 Task: Create a task  Implement a chatbot for customer support , assign it to team member softage.10@softage.net in the project TricklePlan and update the status of the task to  On Track  , set the priority of the task to Low.
Action: Mouse moved to (59, 380)
Screenshot: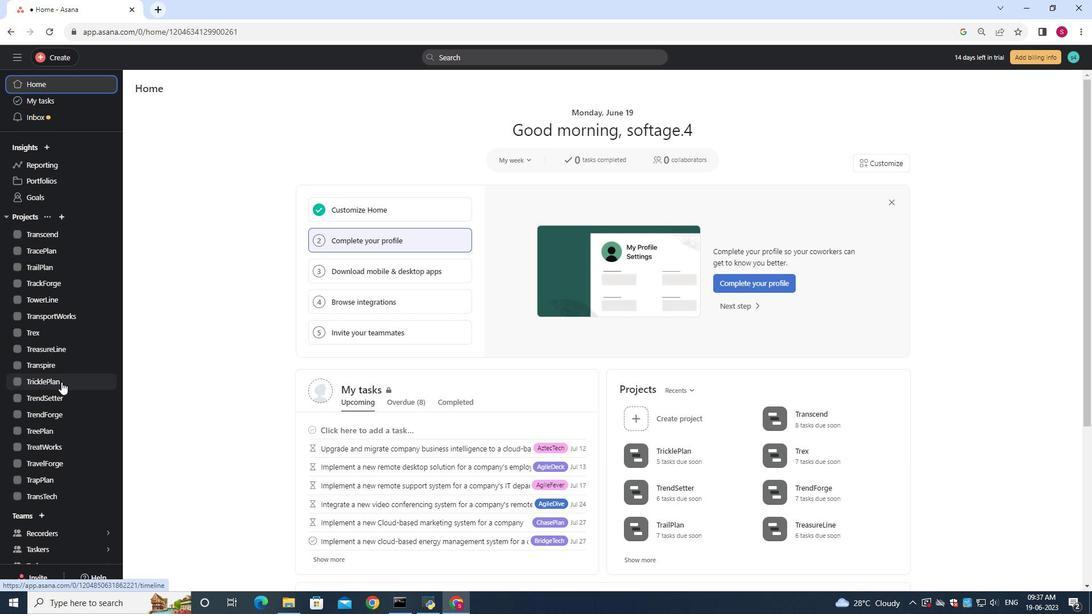 
Action: Mouse pressed left at (59, 380)
Screenshot: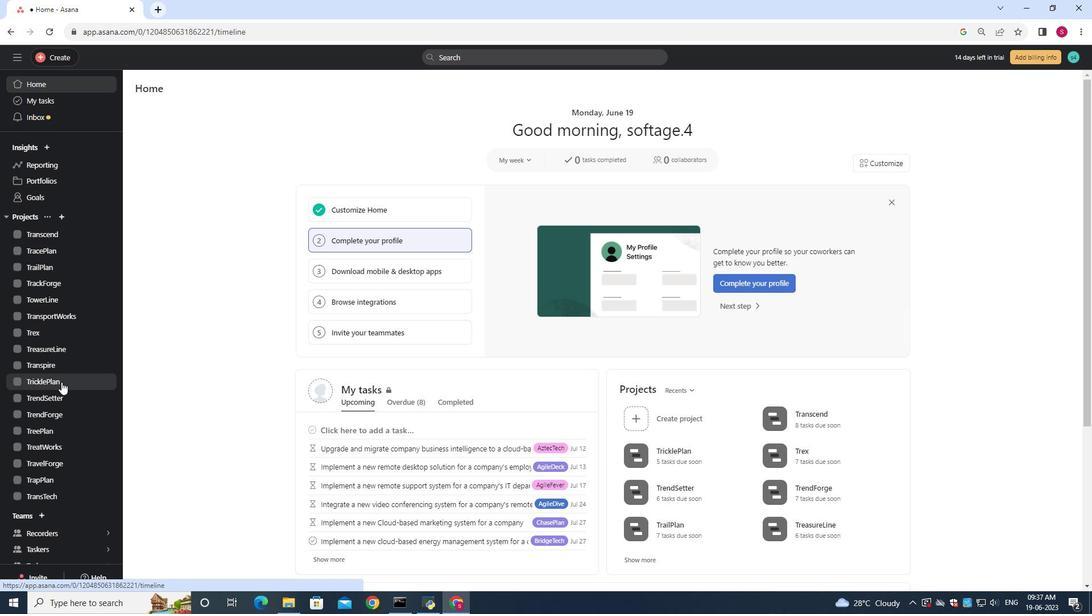 
Action: Mouse moved to (150, 132)
Screenshot: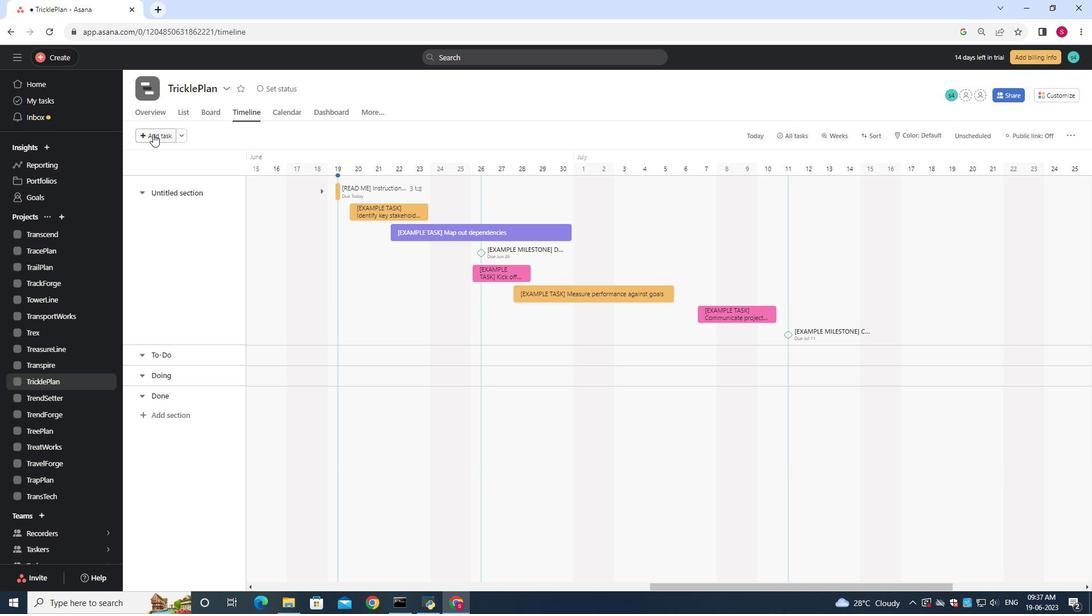 
Action: Mouse pressed left at (150, 132)
Screenshot: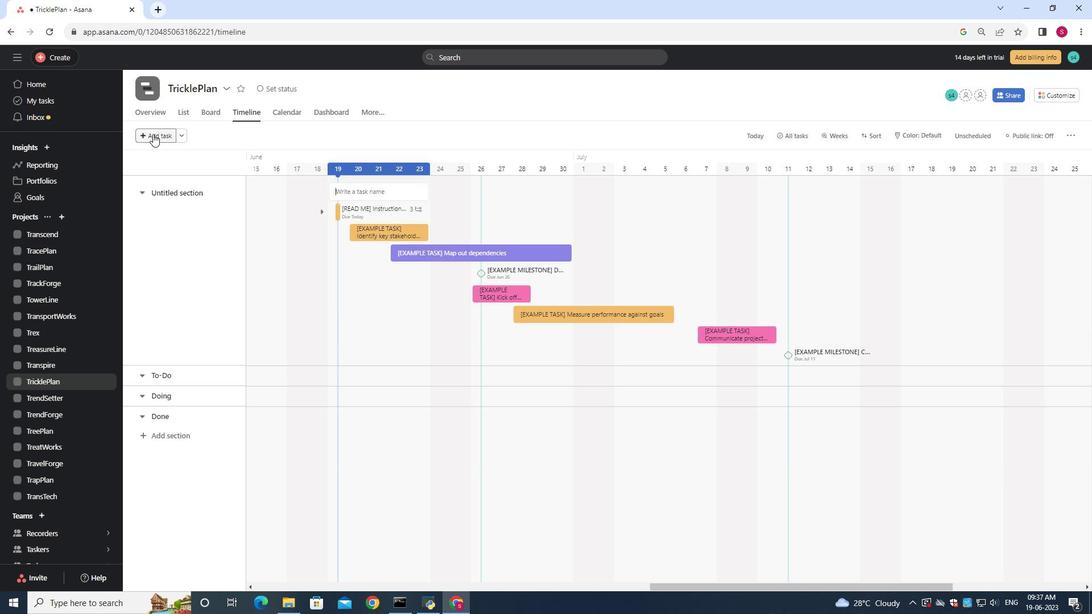 
Action: Mouse moved to (151, 132)
Screenshot: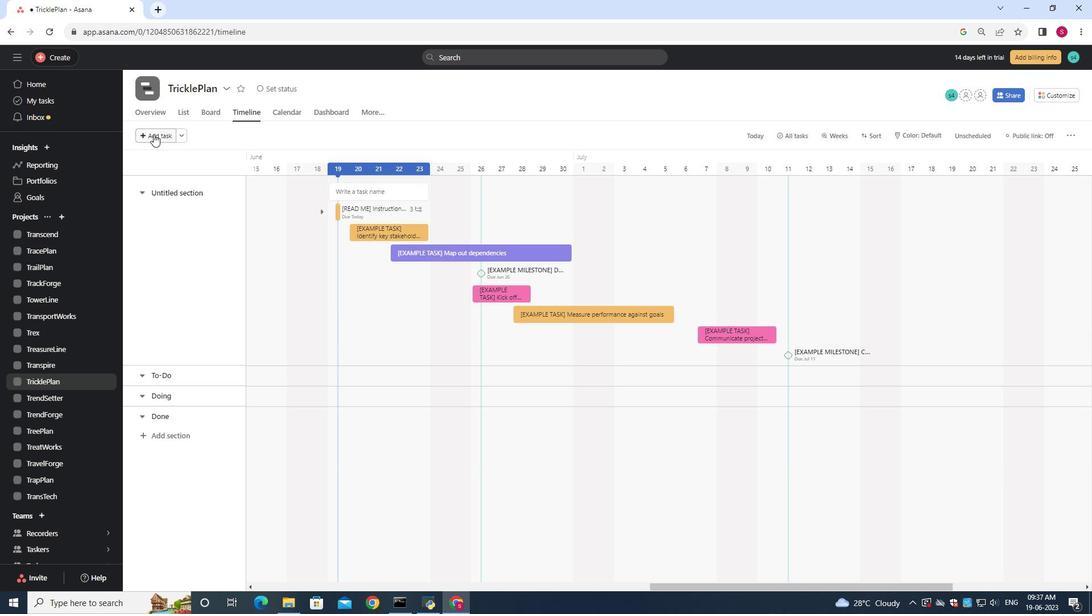 
Action: Key pressed <Key.shift>Implement<Key.space>a<Key.space>chatbot<Key.space>for<Key.space><Key.shift>C<Key.backspace>customer<Key.space>support
Screenshot: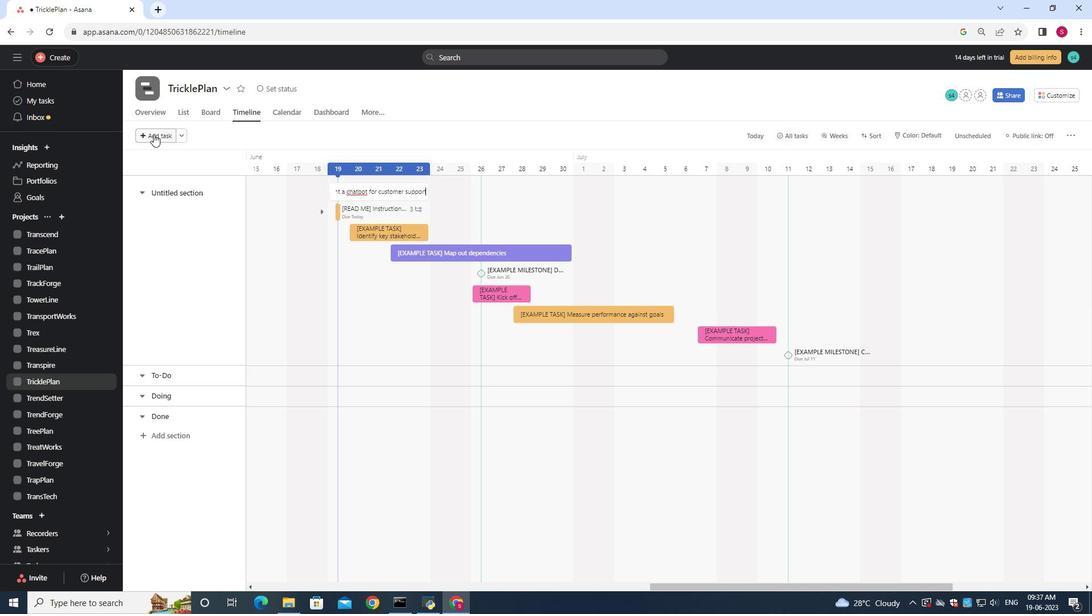 
Action: Mouse moved to (412, 187)
Screenshot: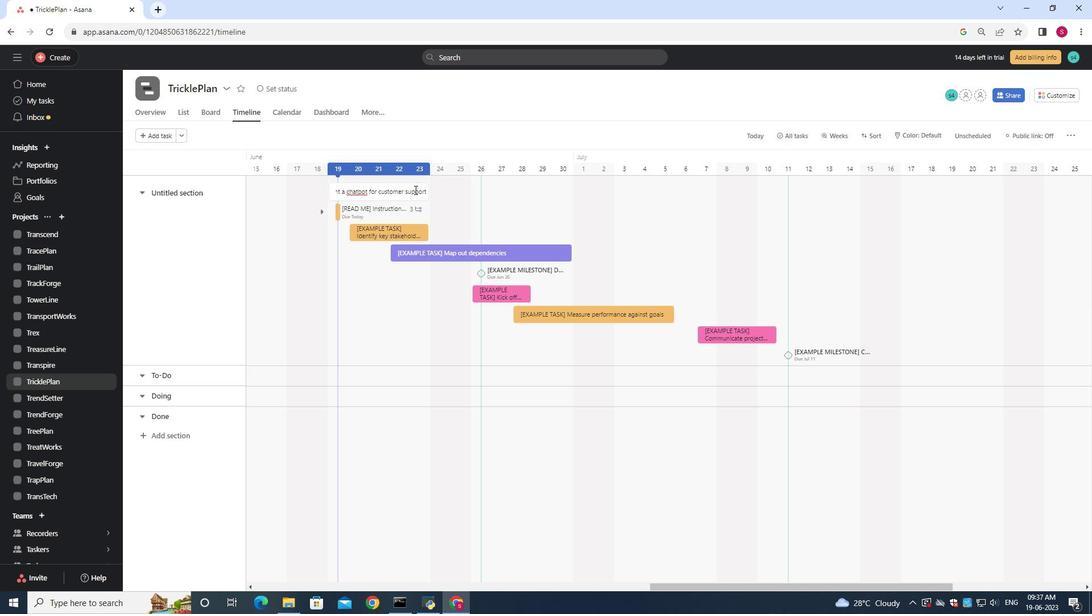 
Action: Mouse pressed left at (412, 187)
Screenshot: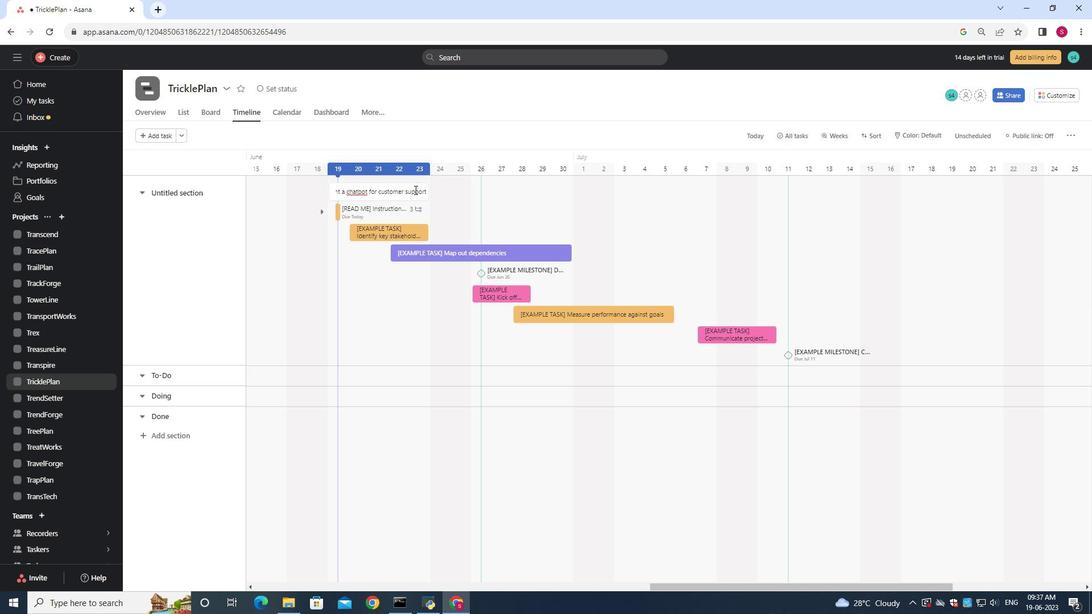 
Action: Mouse moved to (853, 191)
Screenshot: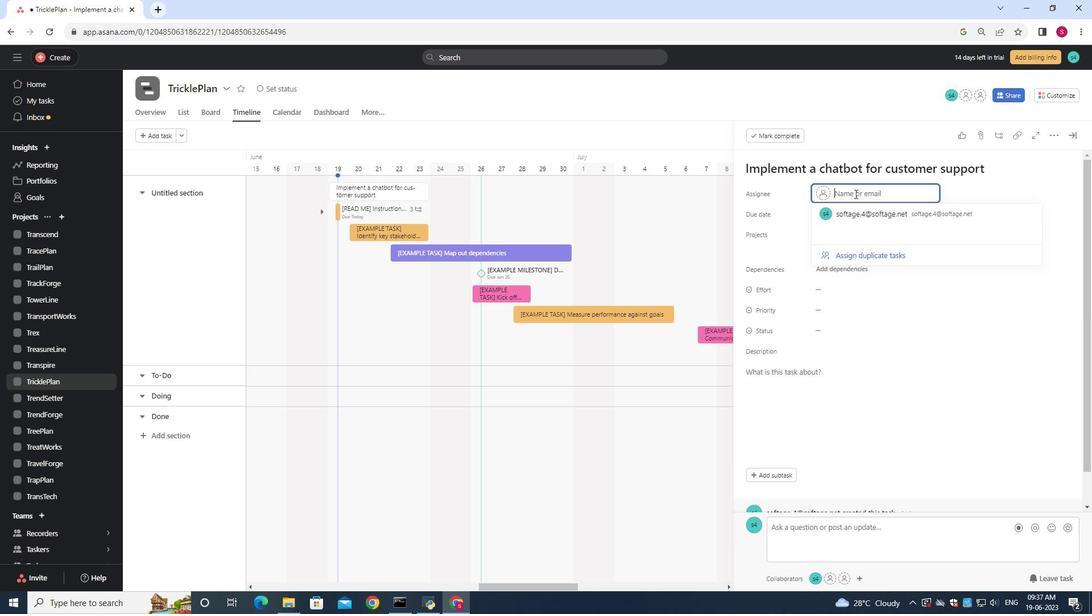 
Action: Mouse pressed left at (853, 191)
Screenshot: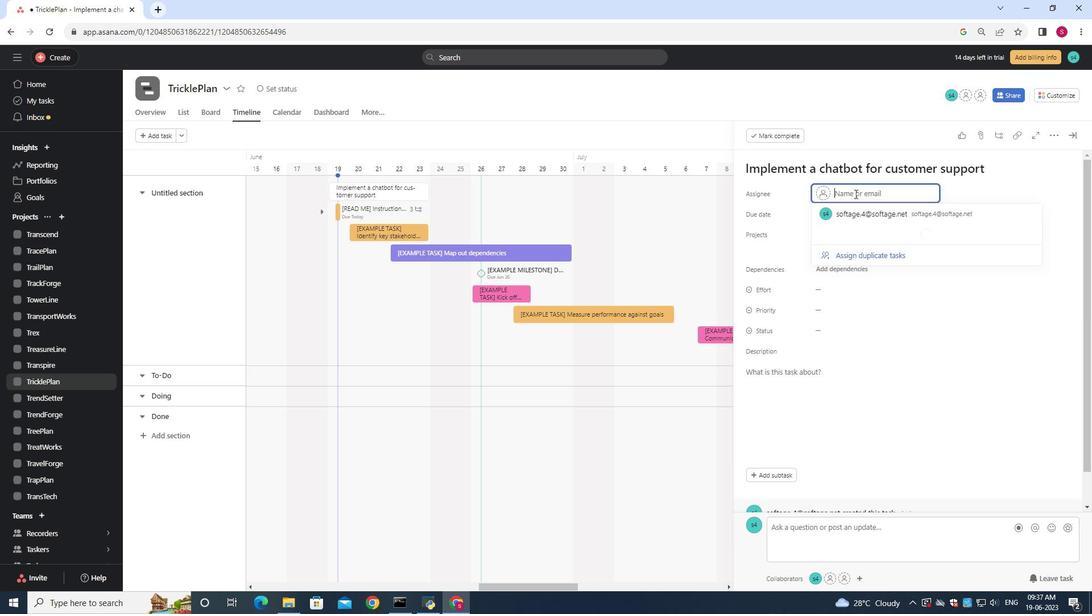
Action: Mouse moved to (850, 190)
Screenshot: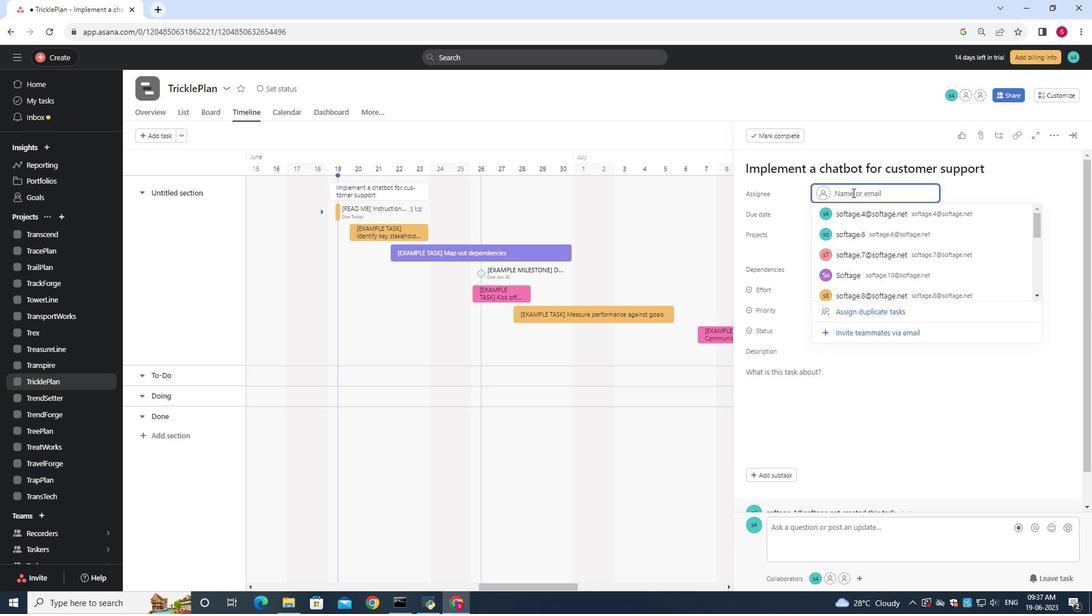 
Action: Key pressed softage.10<Key.shift>@softage.net
Screenshot: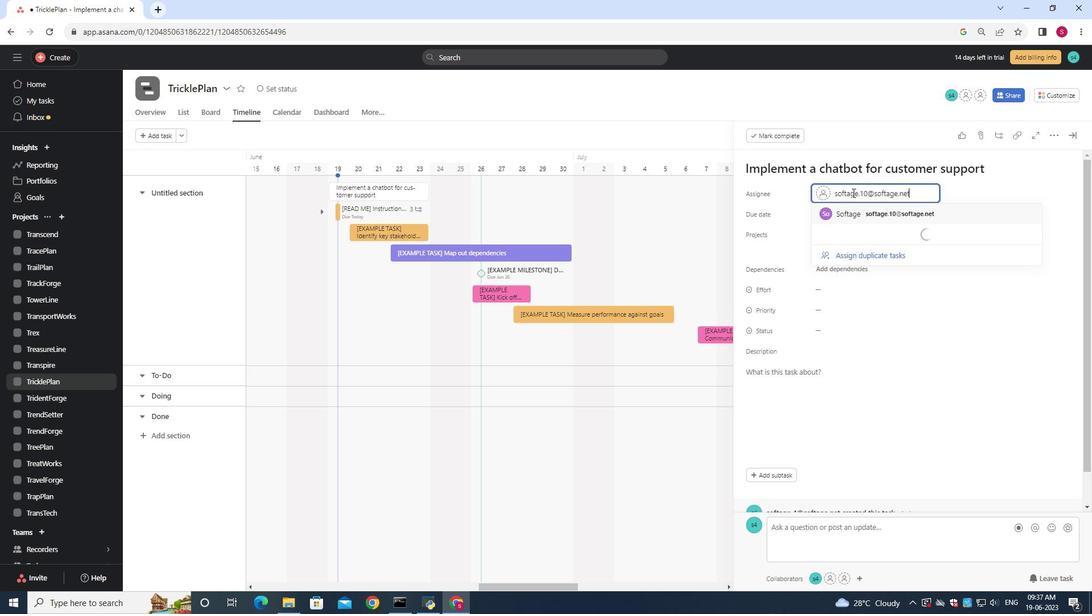 
Action: Mouse moved to (898, 211)
Screenshot: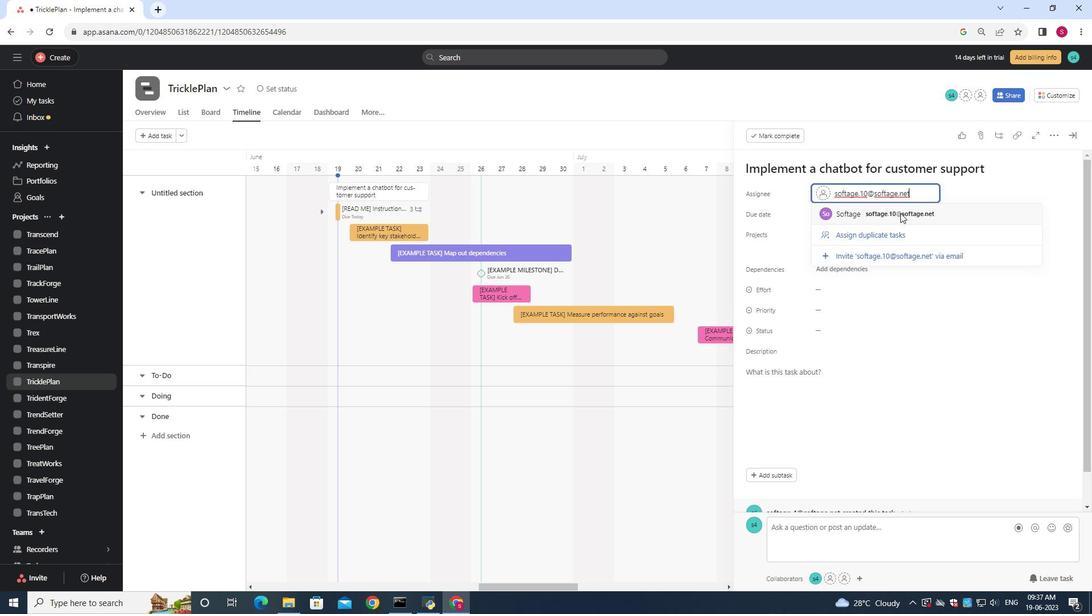 
Action: Mouse pressed left at (898, 211)
Screenshot: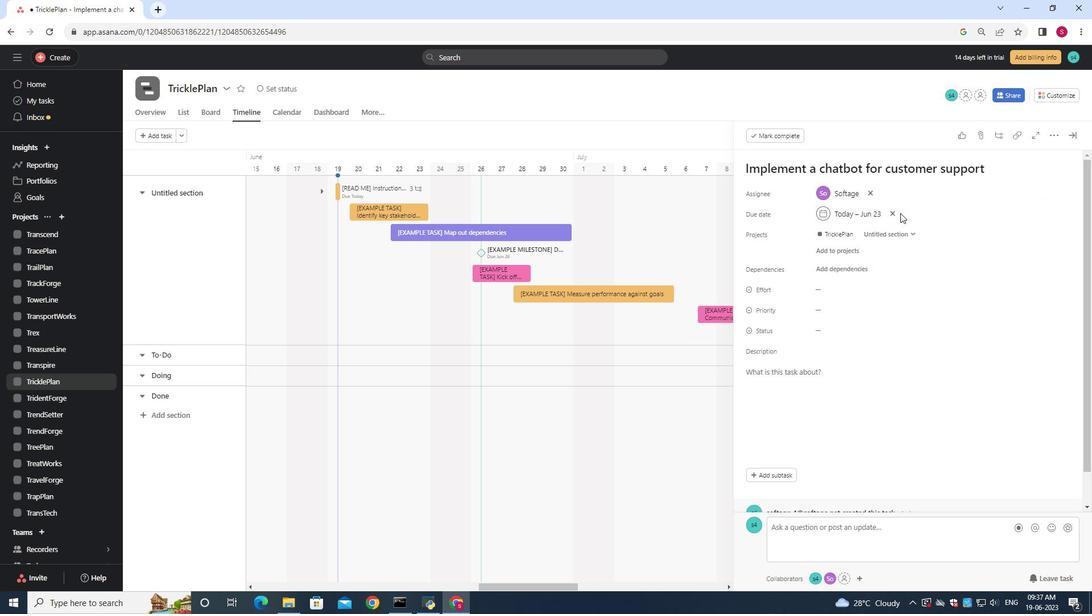 
Action: Mouse moved to (825, 327)
Screenshot: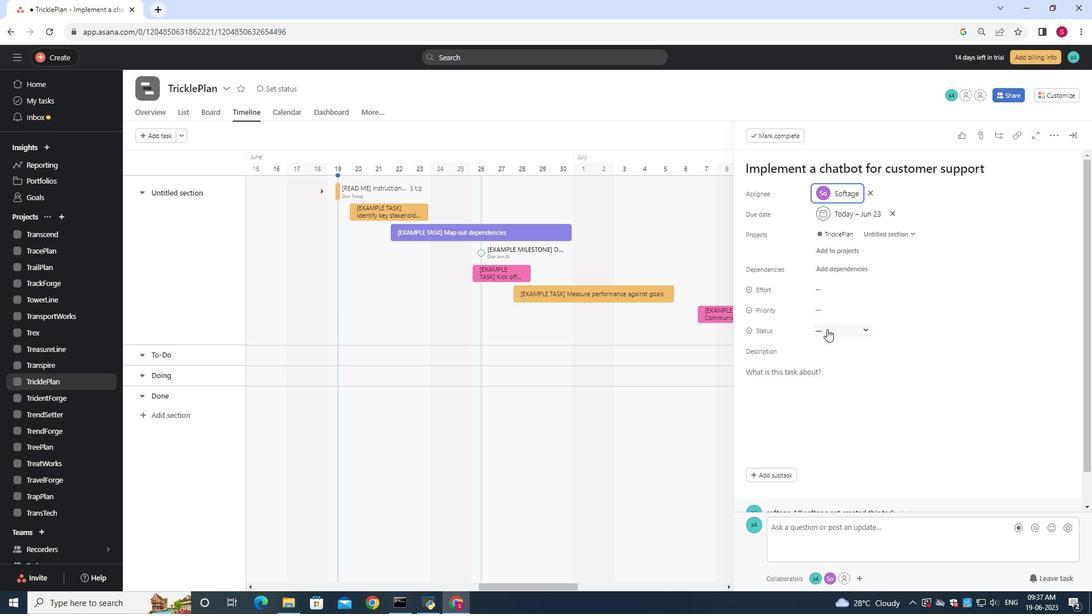 
Action: Mouse pressed left at (825, 327)
Screenshot: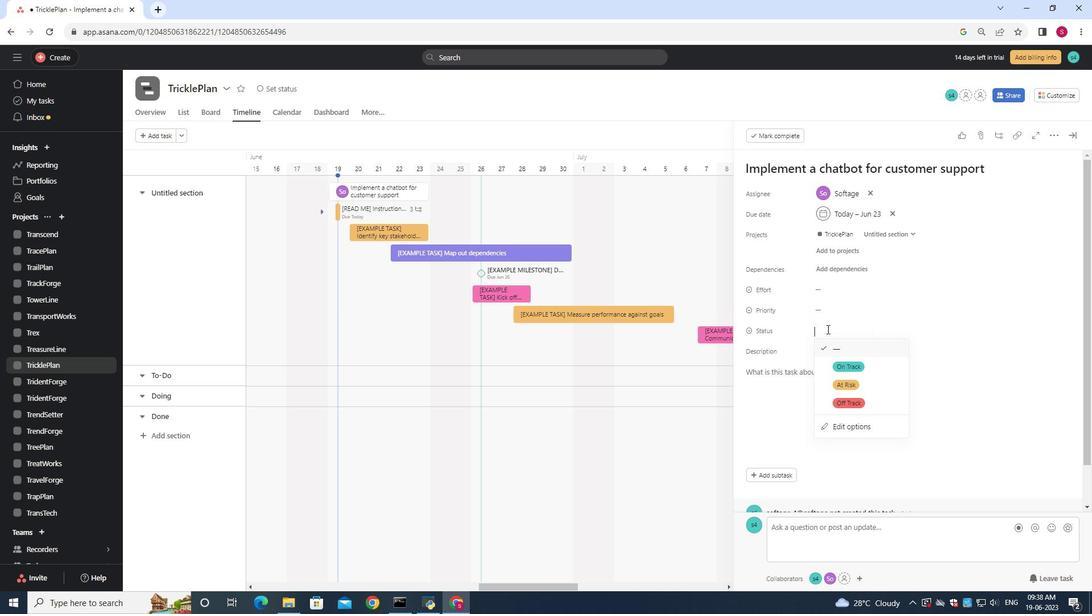 
Action: Mouse moved to (858, 362)
Screenshot: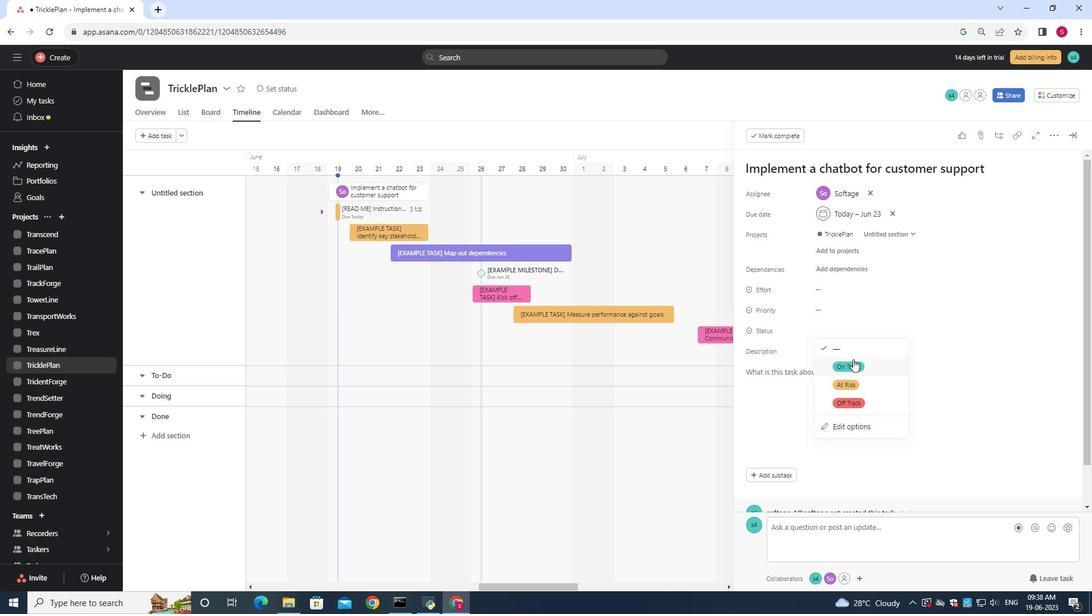 
Action: Mouse pressed left at (858, 362)
Screenshot: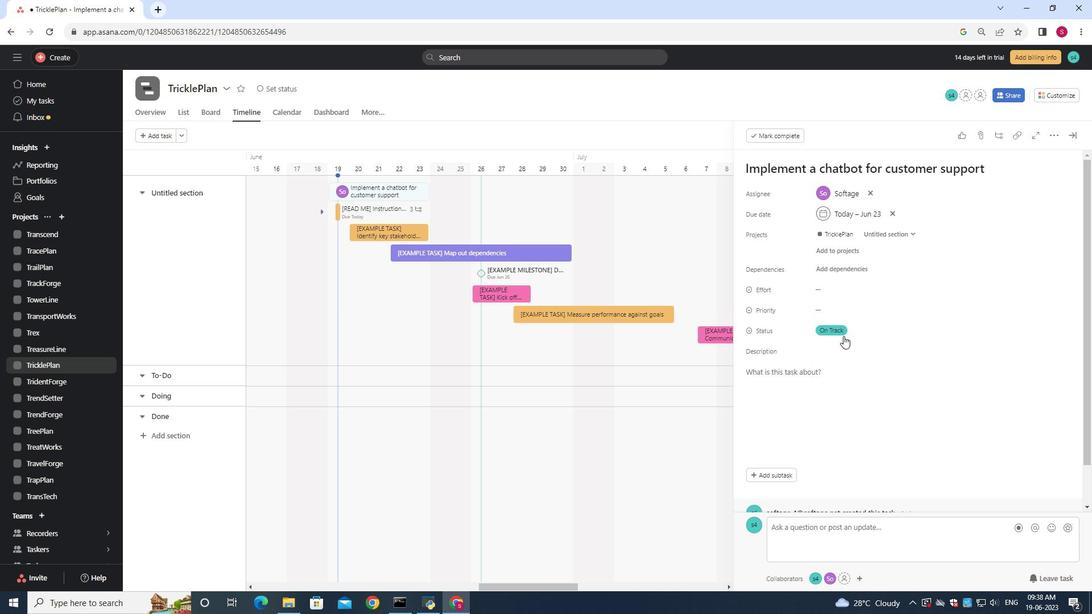 
Action: Mouse moved to (827, 313)
Screenshot: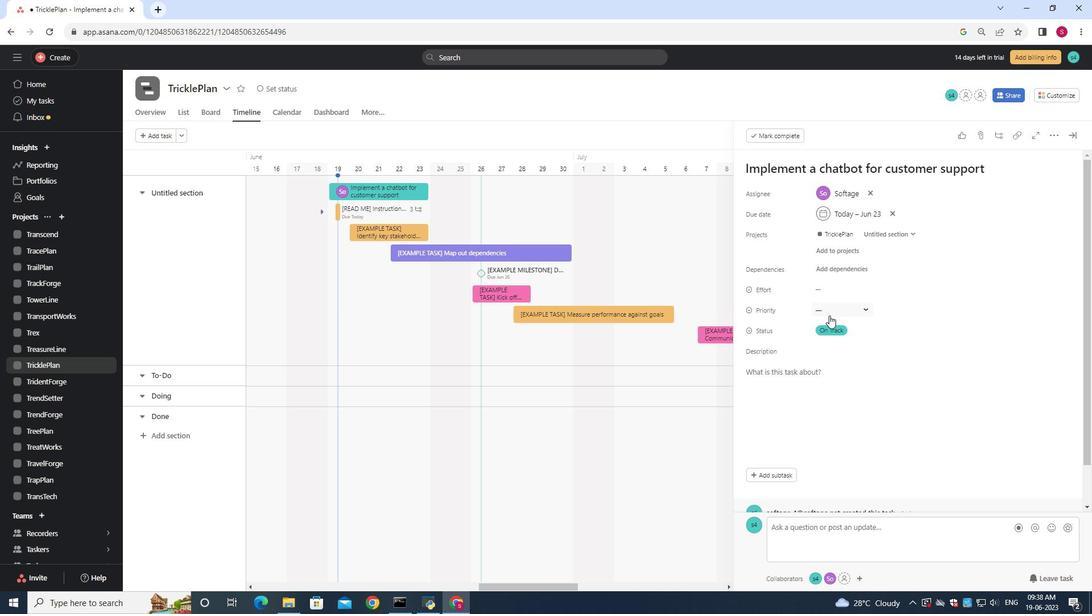 
Action: Mouse pressed left at (827, 313)
Screenshot: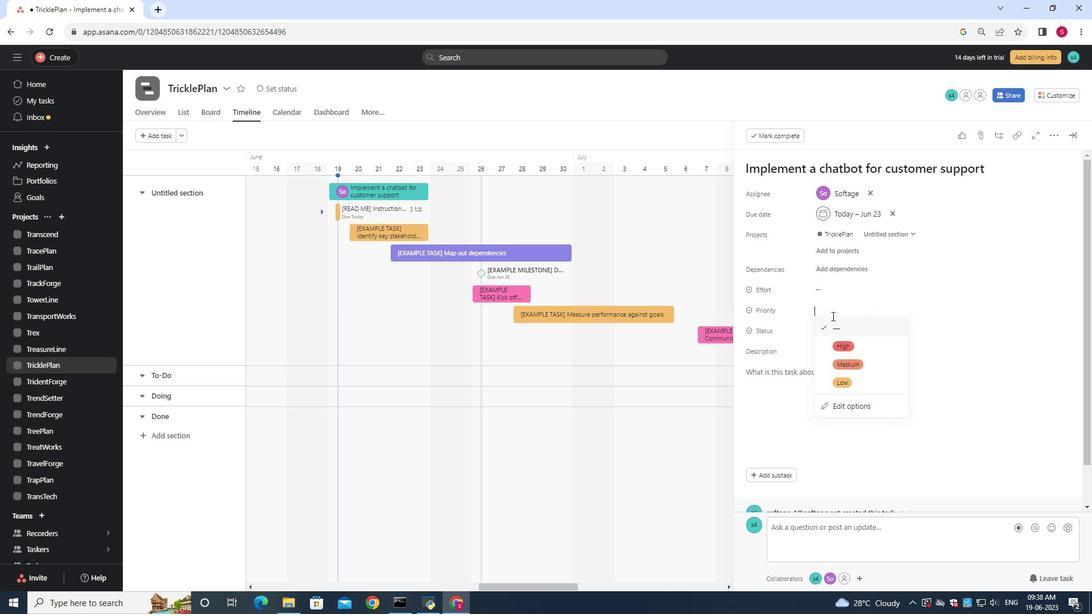 
Action: Mouse moved to (844, 382)
Screenshot: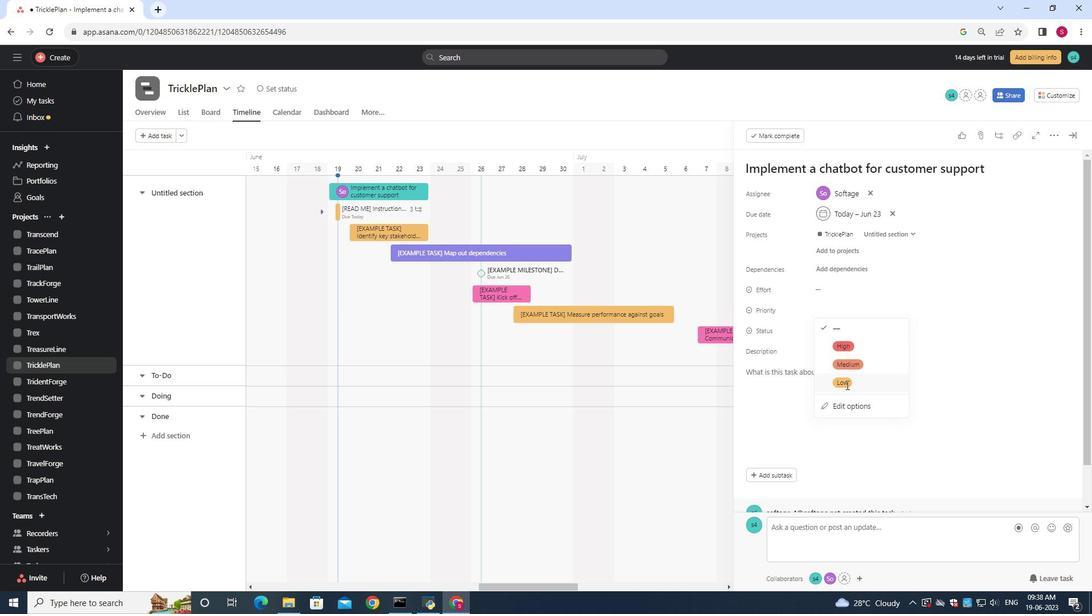 
Action: Mouse pressed left at (844, 382)
Screenshot: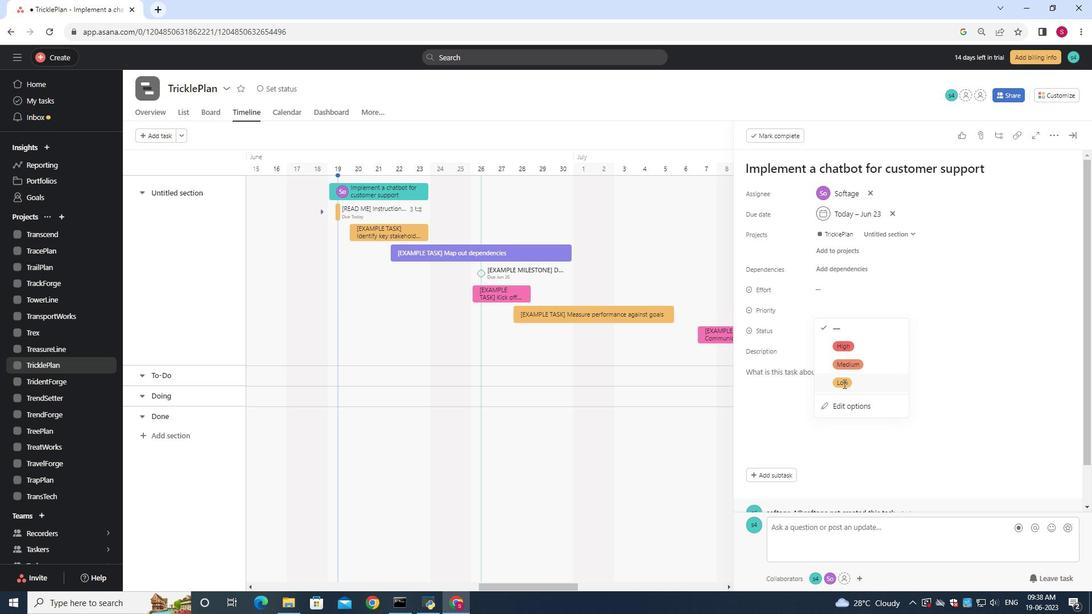 
Action: Mouse moved to (789, 280)
Screenshot: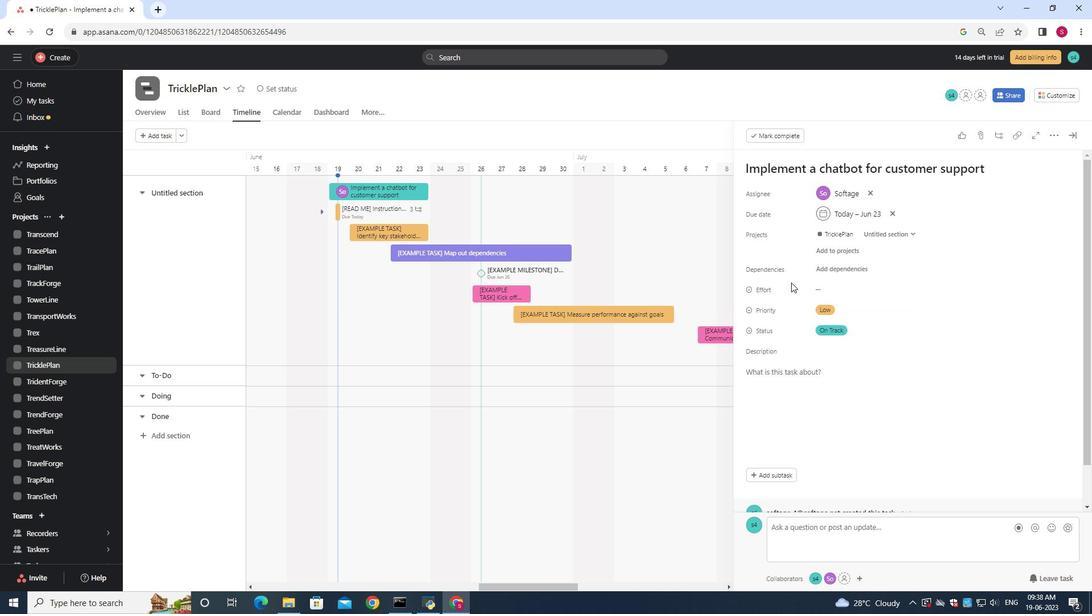 
